 Task: Export all the calendars.
Action: Mouse moved to (1104, 111)
Screenshot: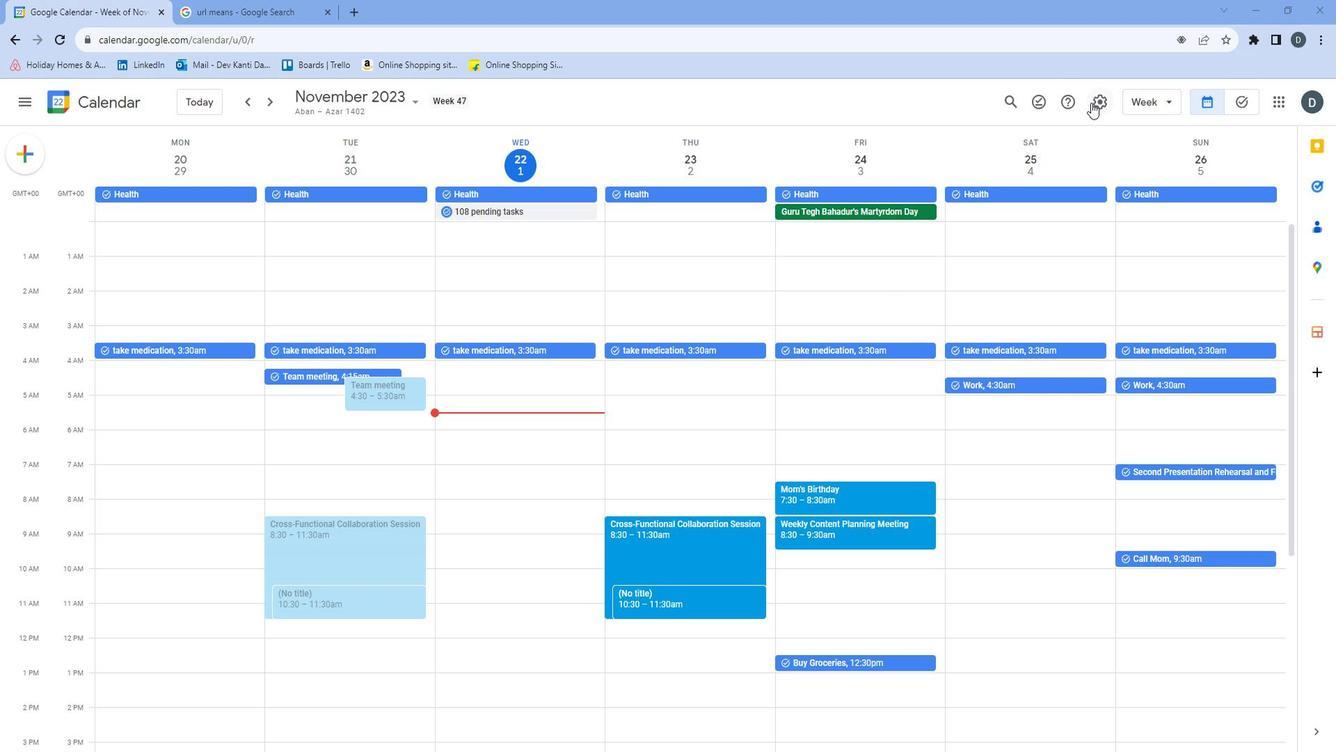 
Action: Mouse pressed left at (1104, 111)
Screenshot: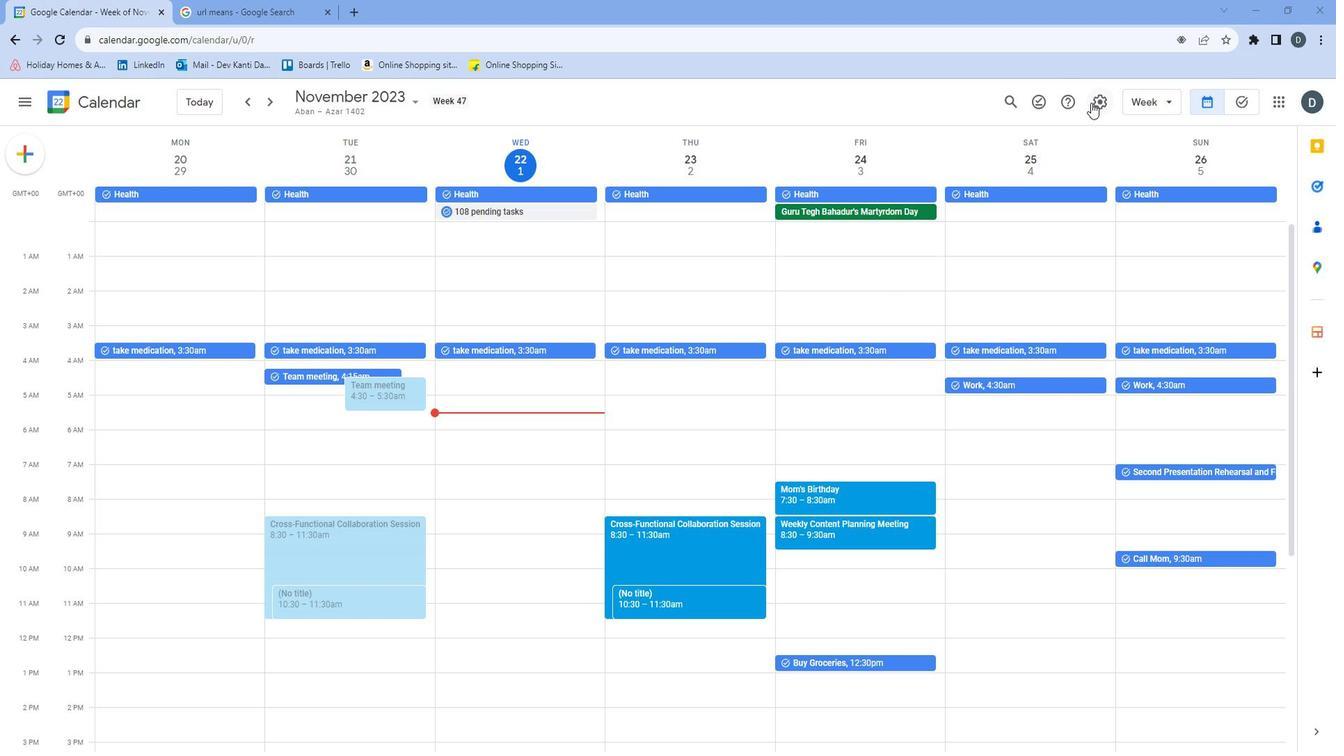 
Action: Mouse moved to (1109, 137)
Screenshot: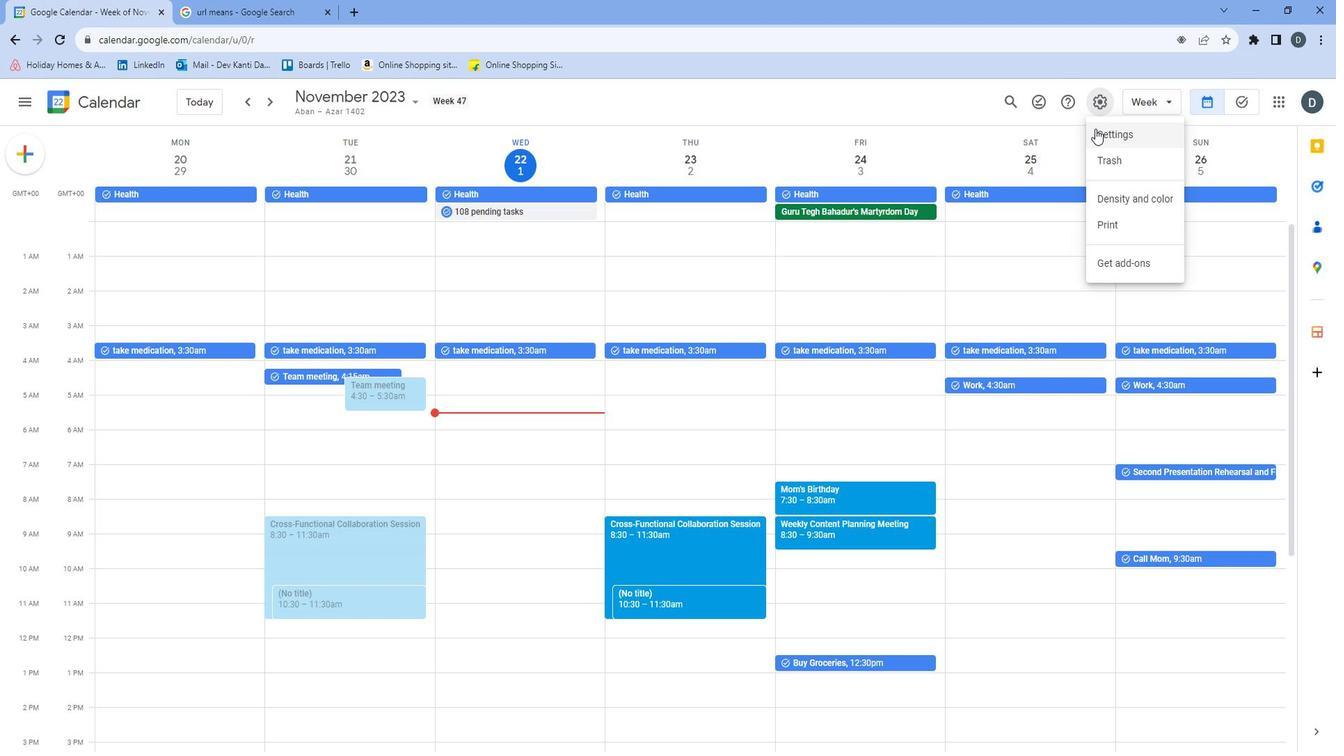 
Action: Mouse pressed left at (1109, 137)
Screenshot: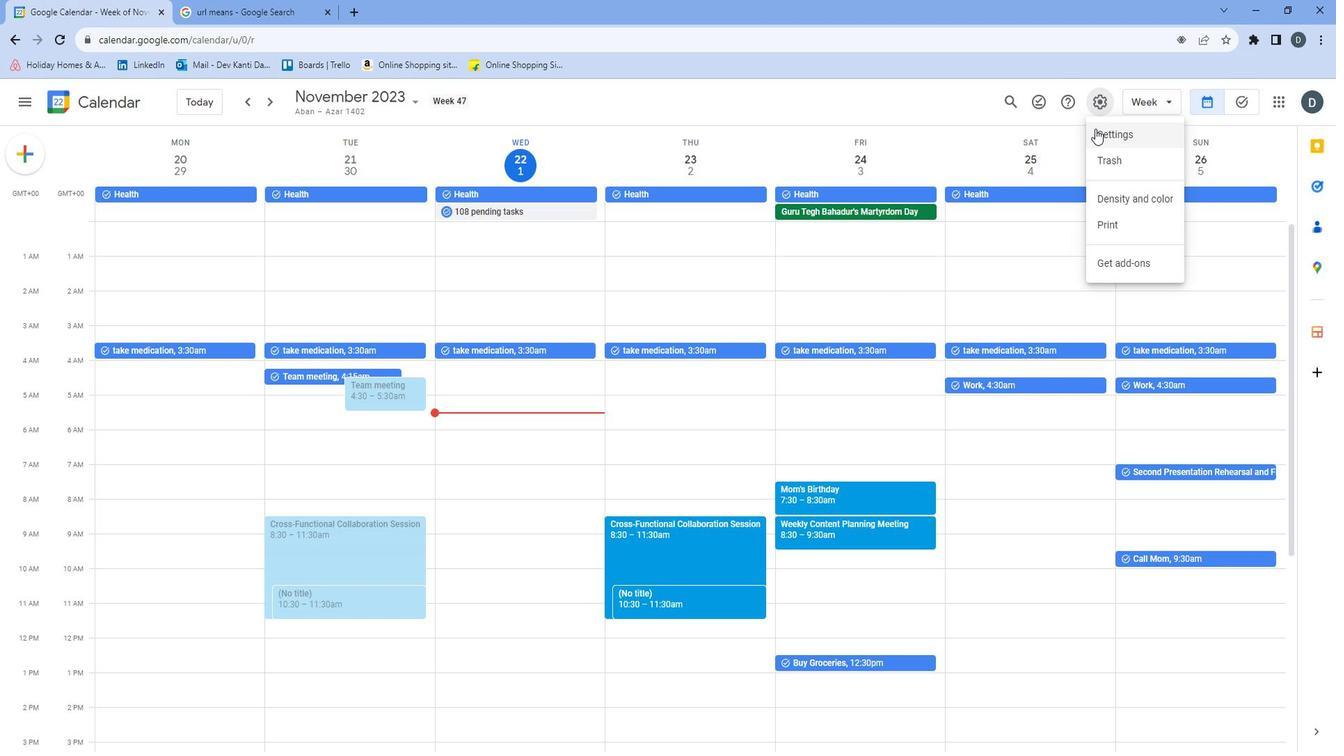 
Action: Mouse moved to (150, 450)
Screenshot: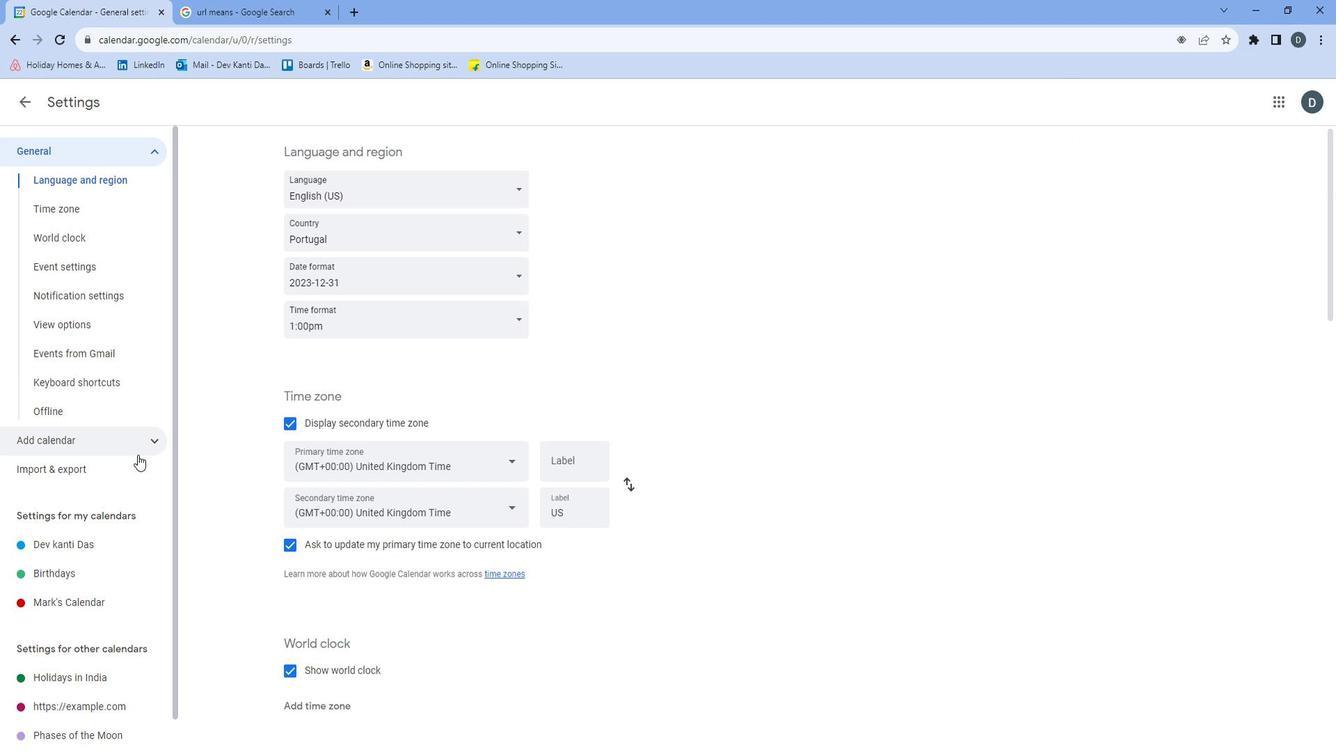 
Action: Mouse scrolled (150, 449) with delta (0, 0)
Screenshot: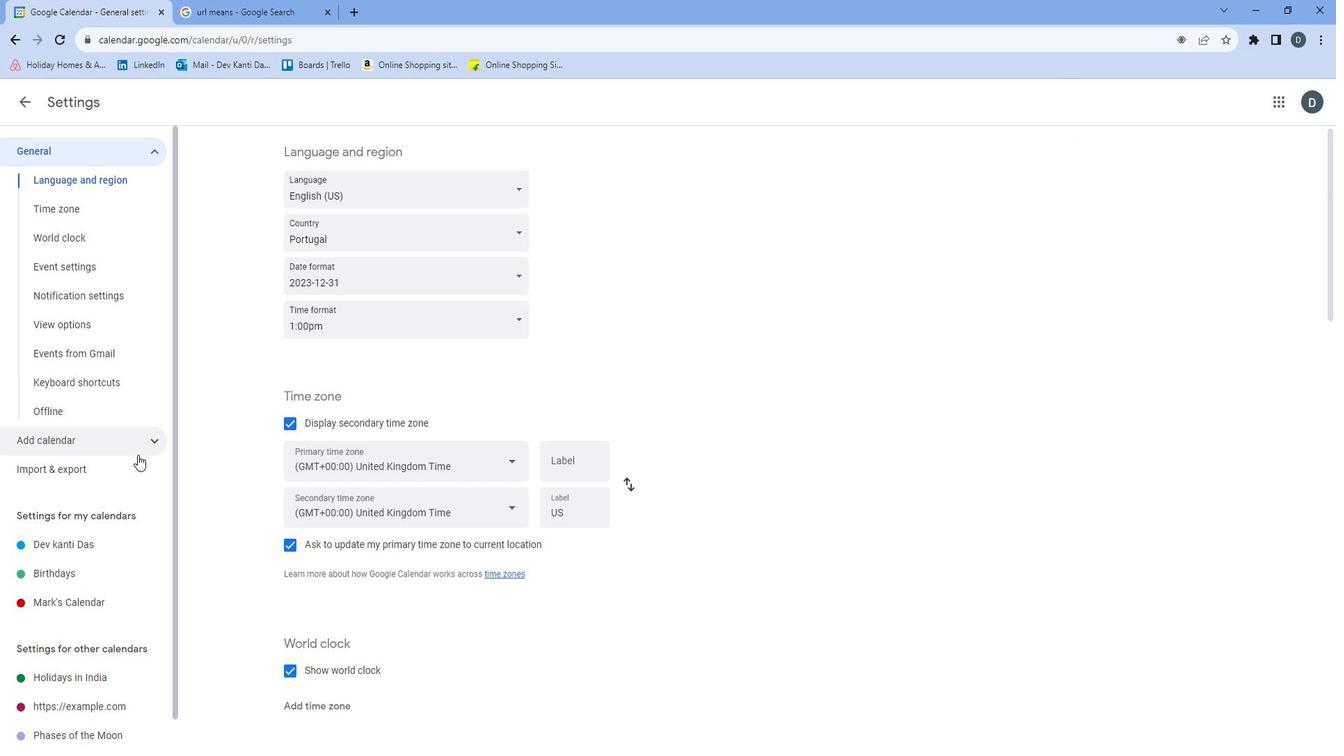 
Action: Mouse moved to (156, 419)
Screenshot: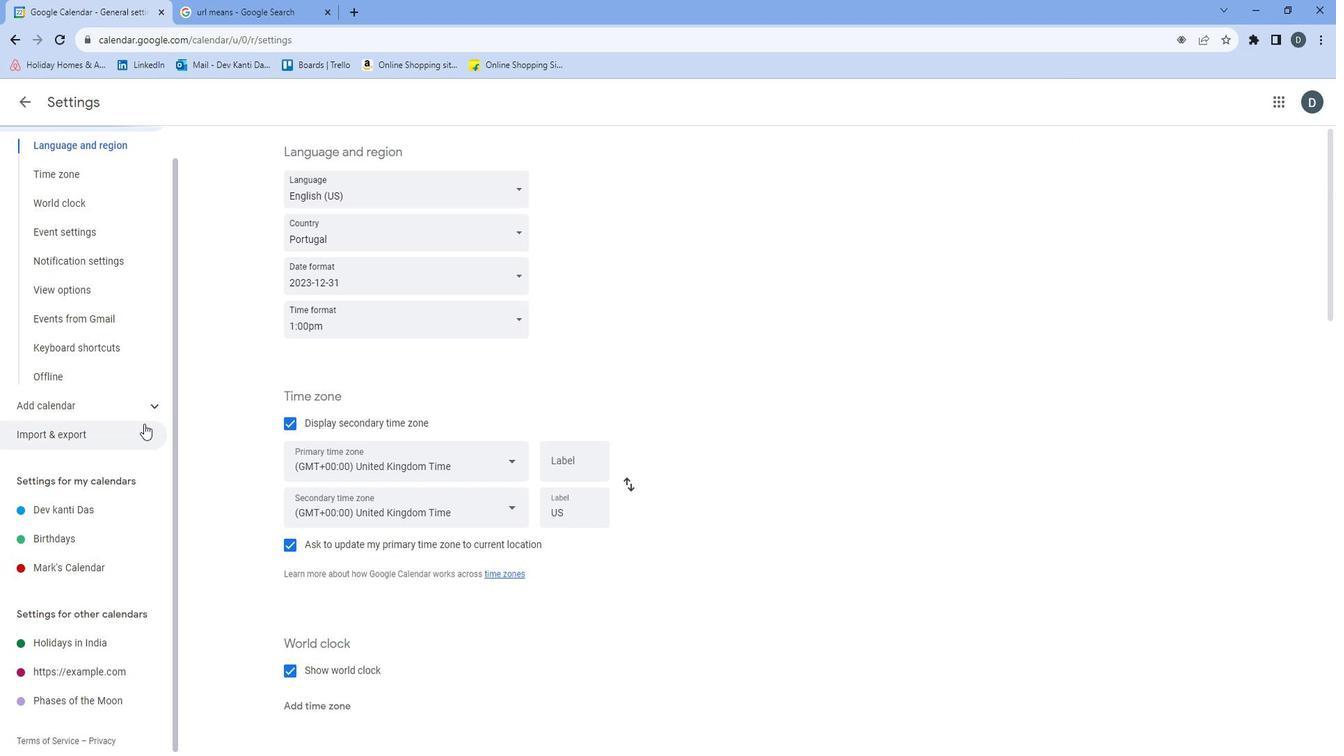 
Action: Mouse pressed left at (156, 419)
Screenshot: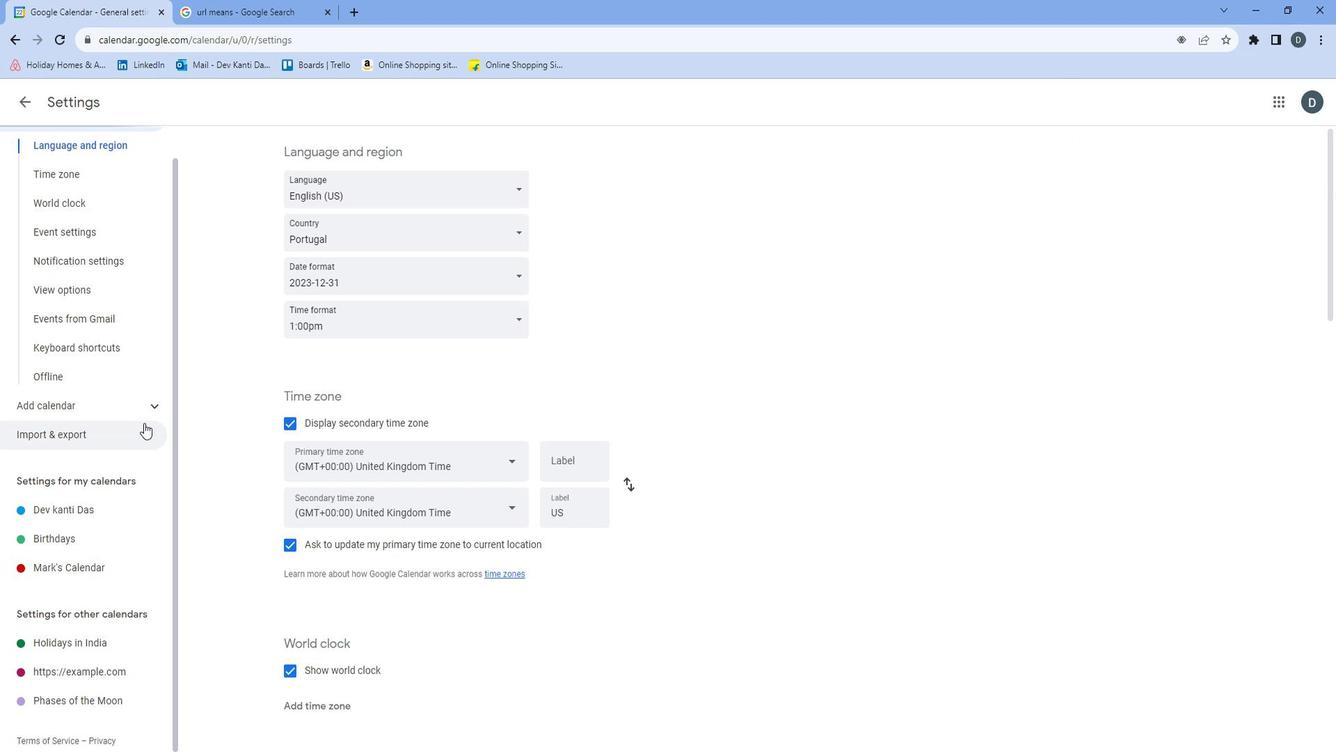 
Action: Mouse moved to (112, 263)
Screenshot: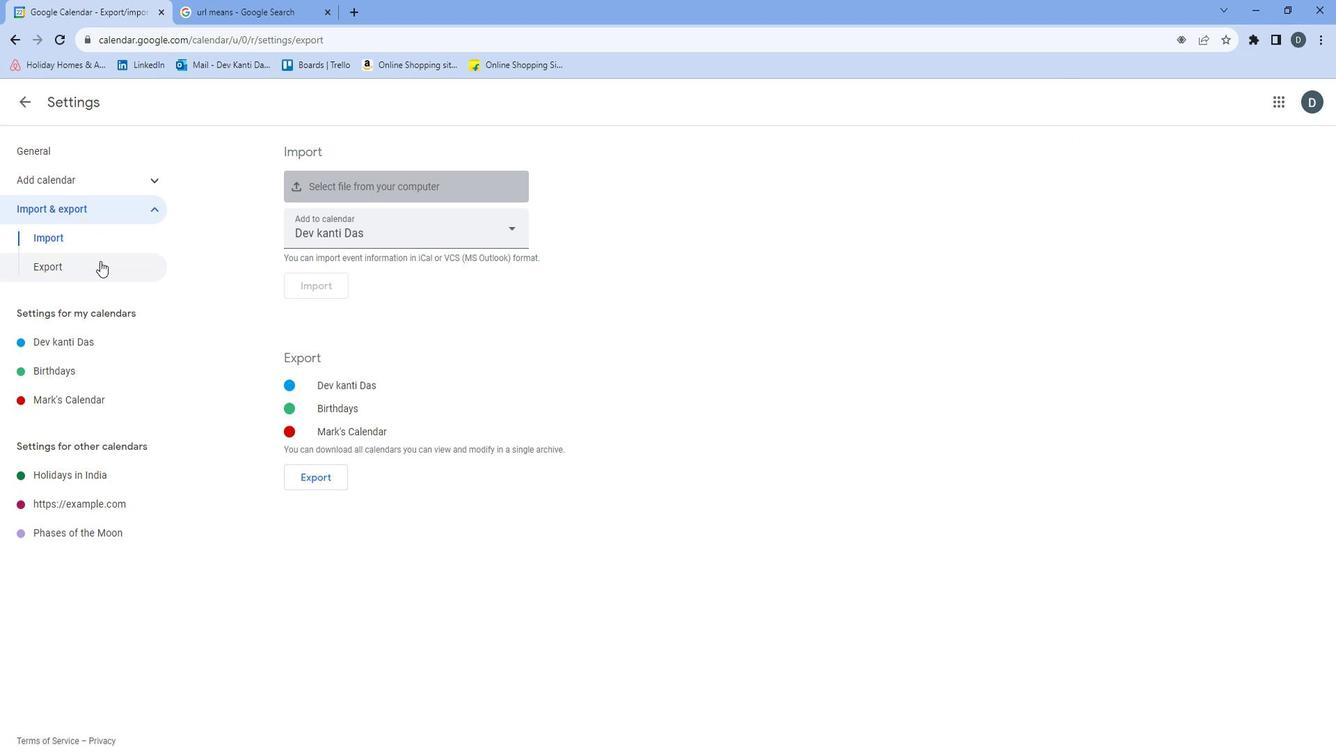 
Action: Mouse pressed left at (112, 263)
Screenshot: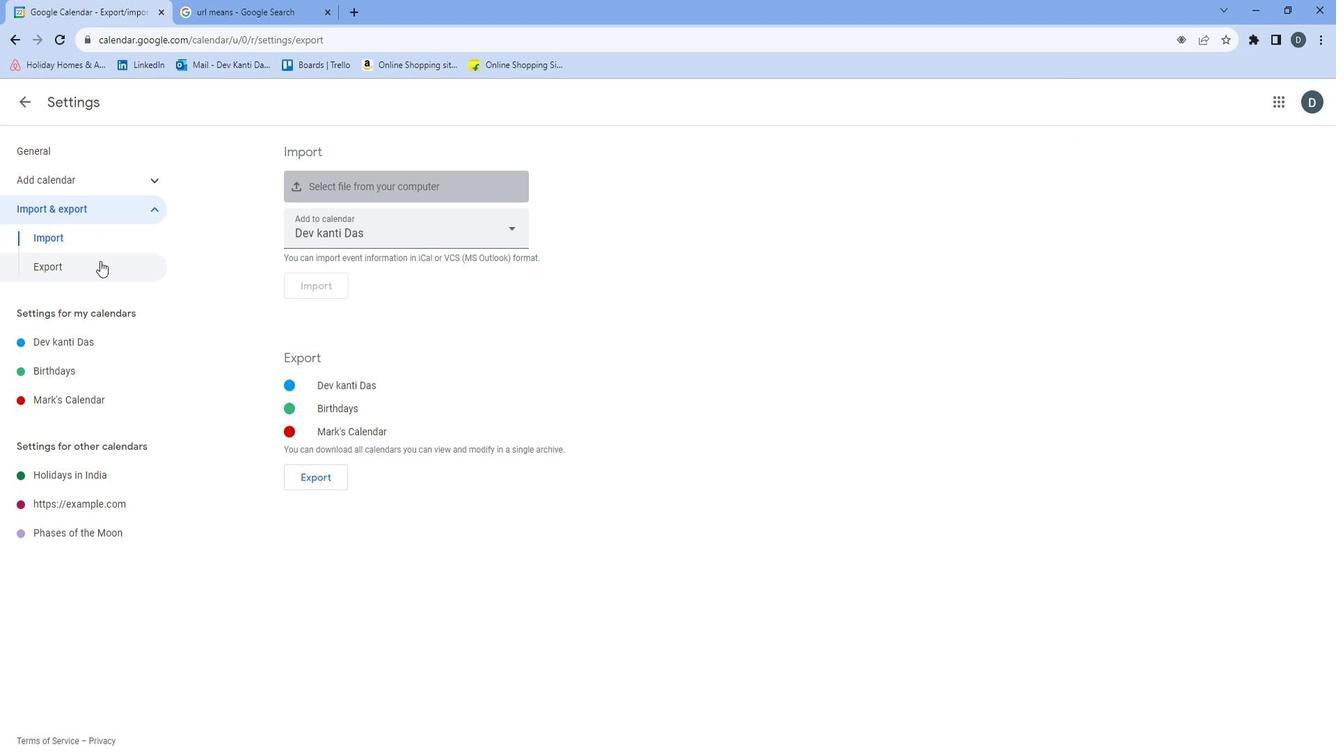 
Action: Mouse moved to (311, 467)
Screenshot: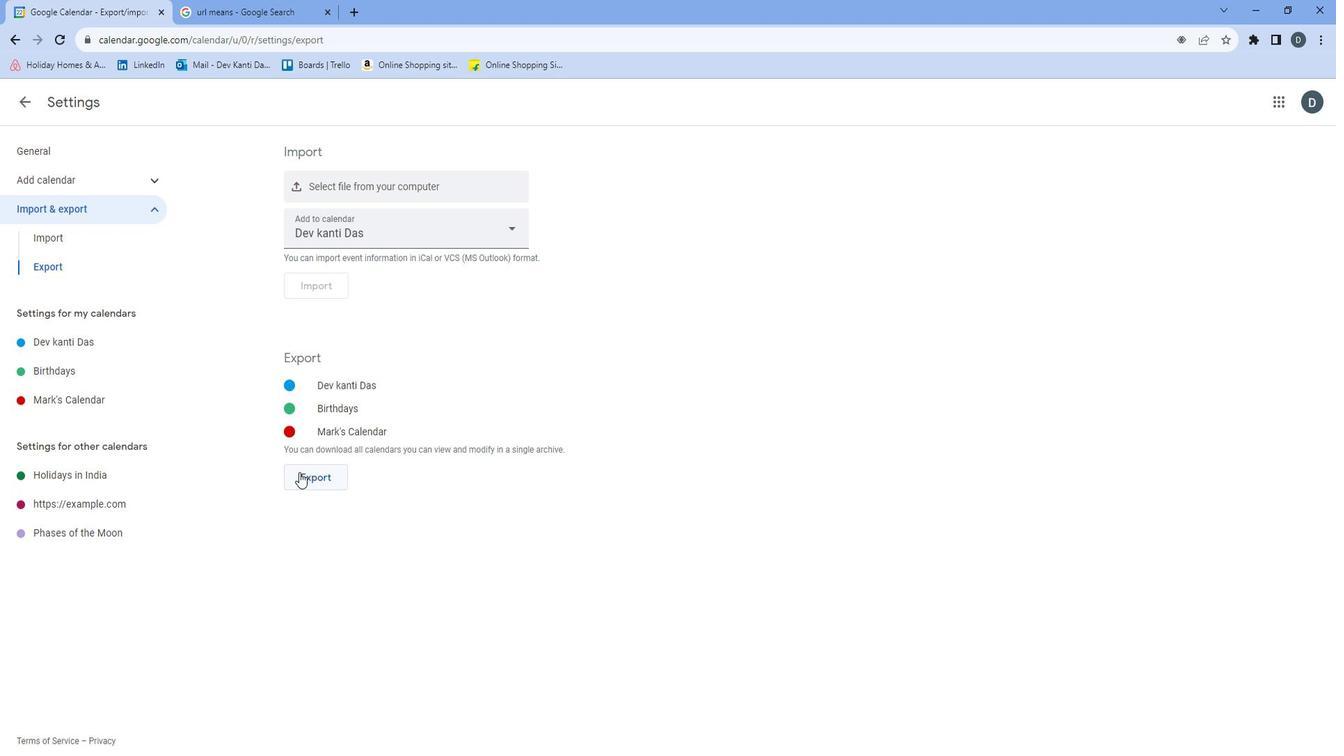 
Action: Mouse pressed left at (311, 467)
Screenshot: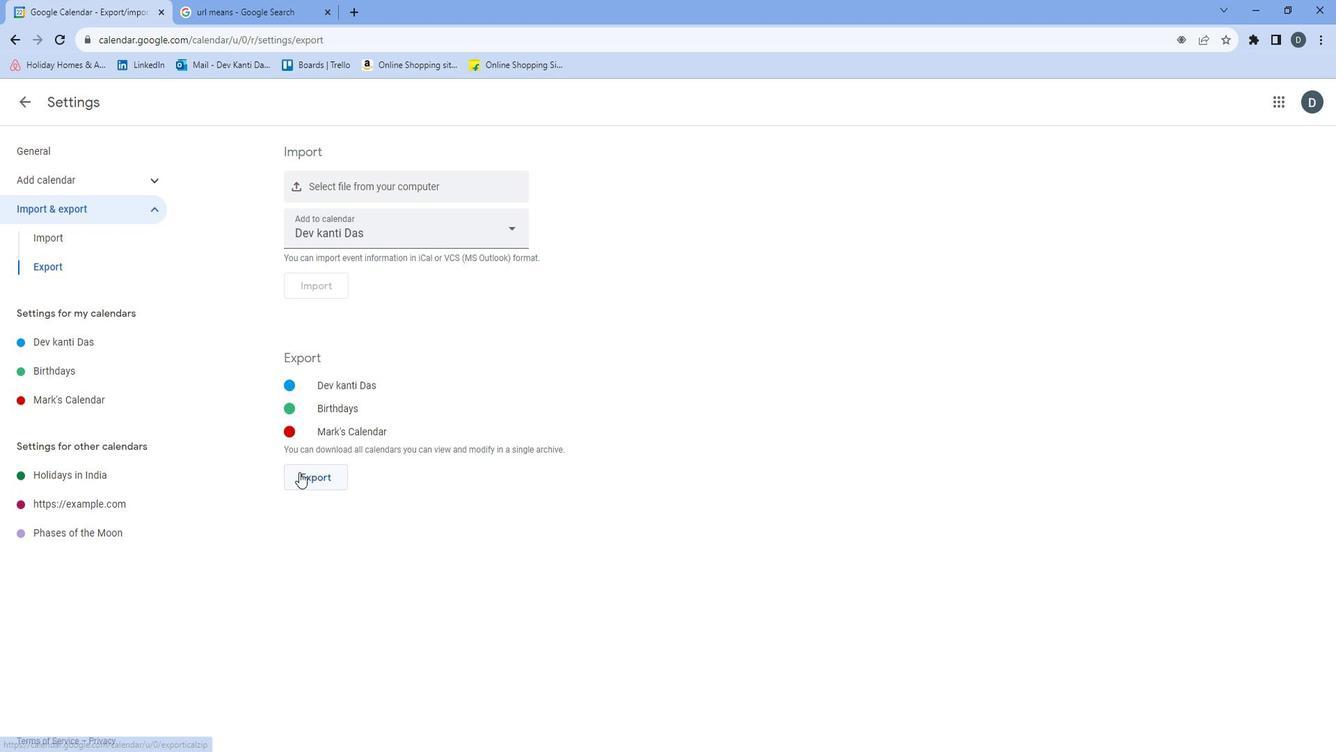 
